 Task: Write a Python program to calculate the area of a rhombus given its diagonals.
Action: Mouse moved to (13, 571)
Screenshot: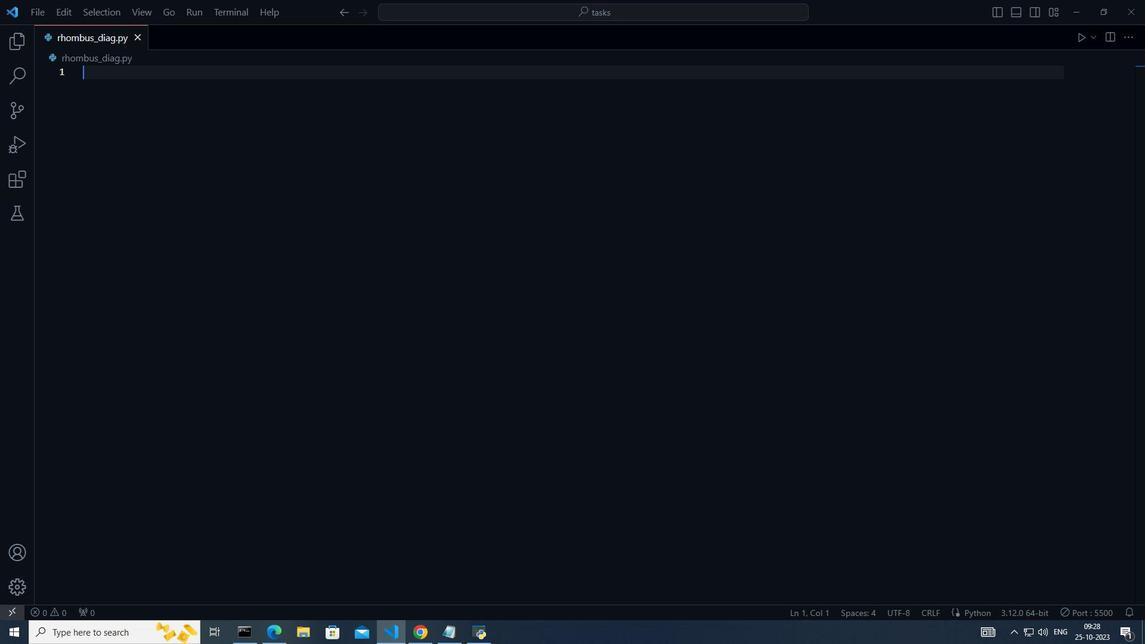 
Action: Mouse pressed left at (13, 571)
Screenshot: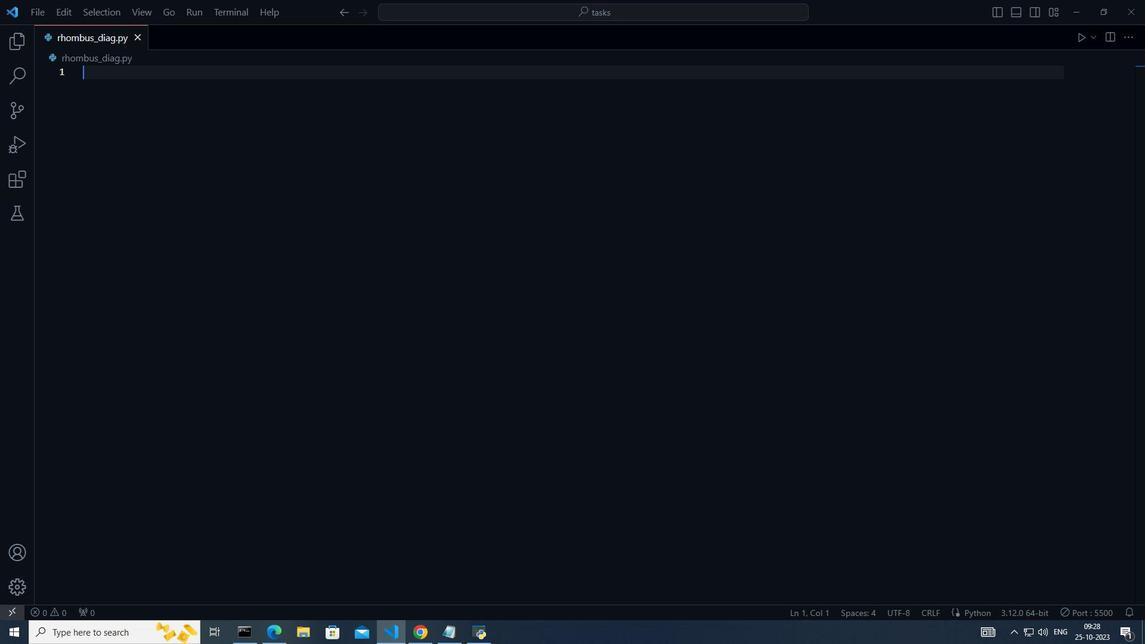 
Action: Mouse moved to (546, 396)
Screenshot: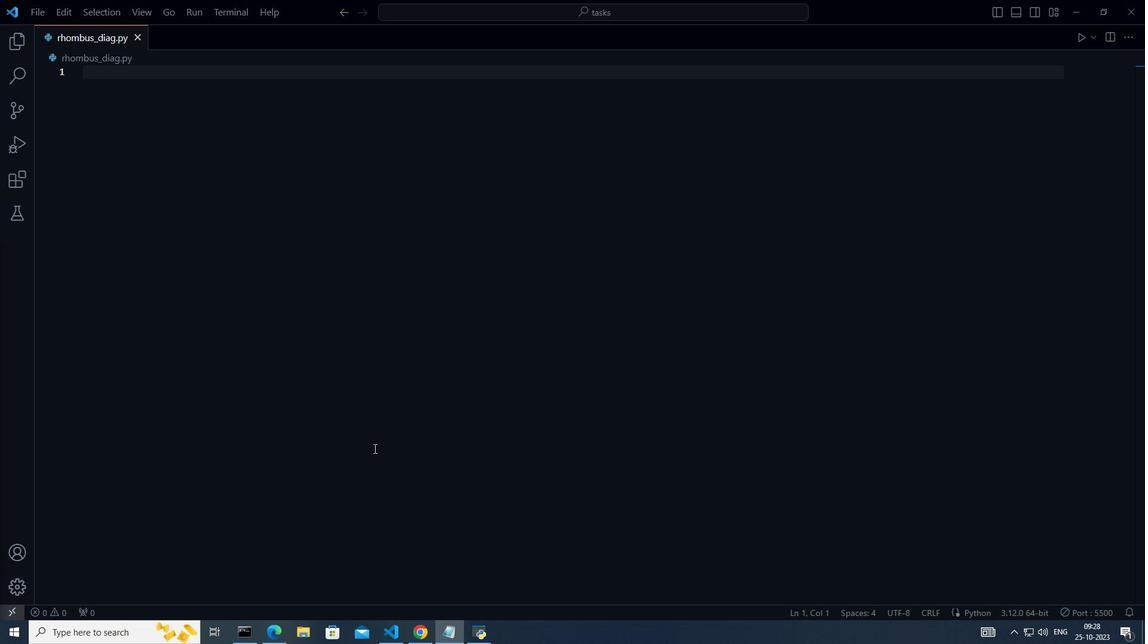 
Action: Mouse pressed left at (546, 396)
Screenshot: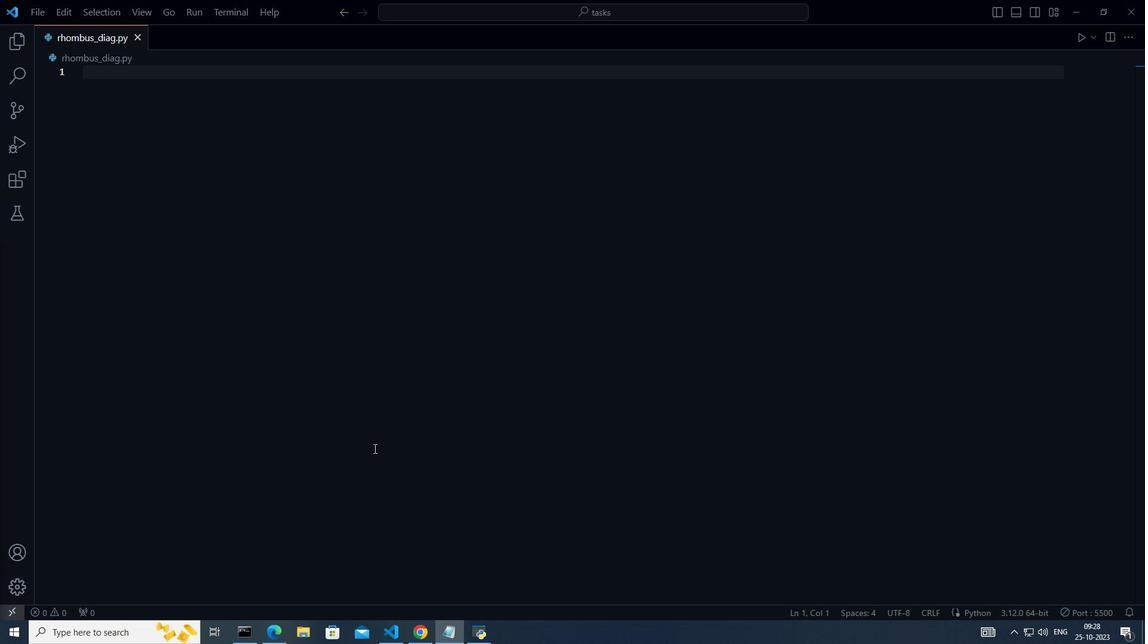 
Action: Mouse moved to (182, 356)
Screenshot: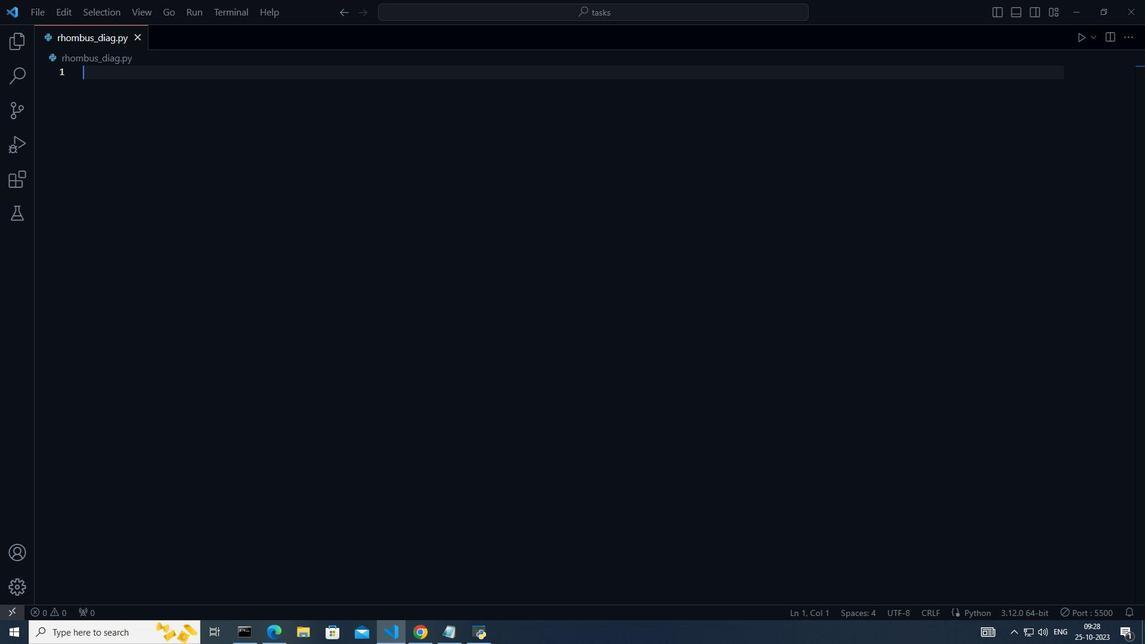
Action: Mouse pressed left at (182, 356)
Screenshot: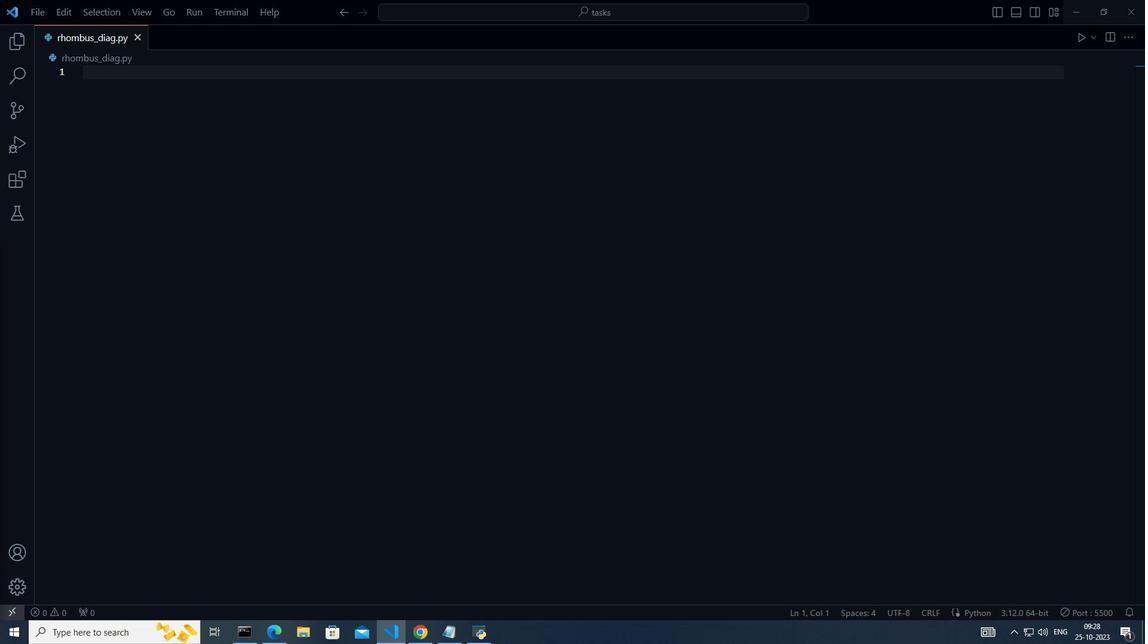 
Action: Mouse moved to (548, 339)
Screenshot: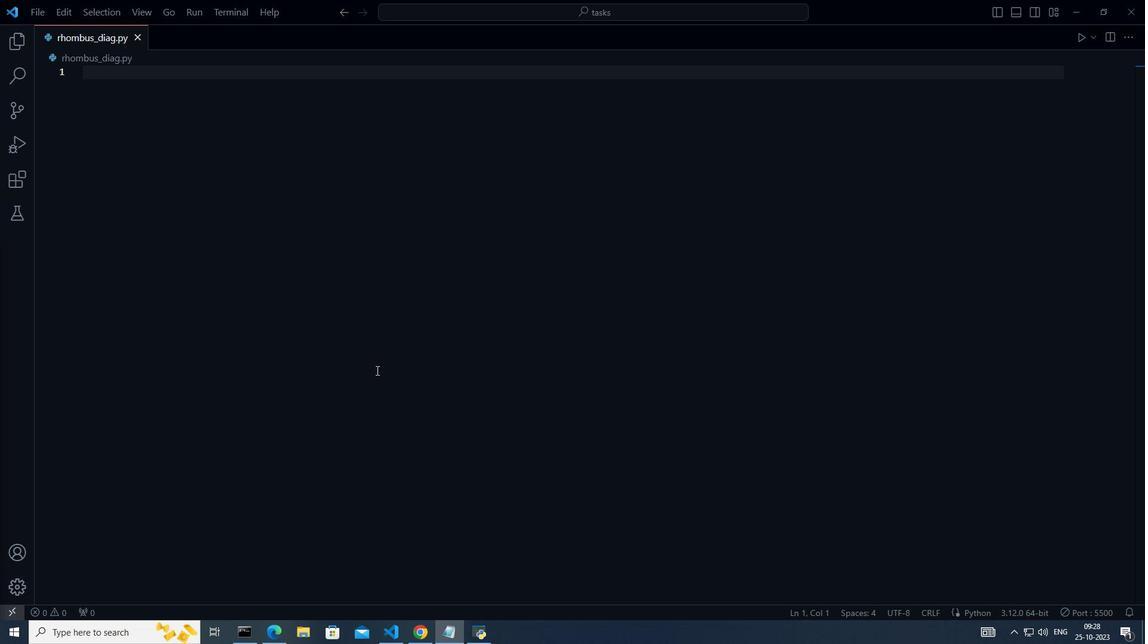 
Action: Mouse pressed left at (548, 339)
Screenshot: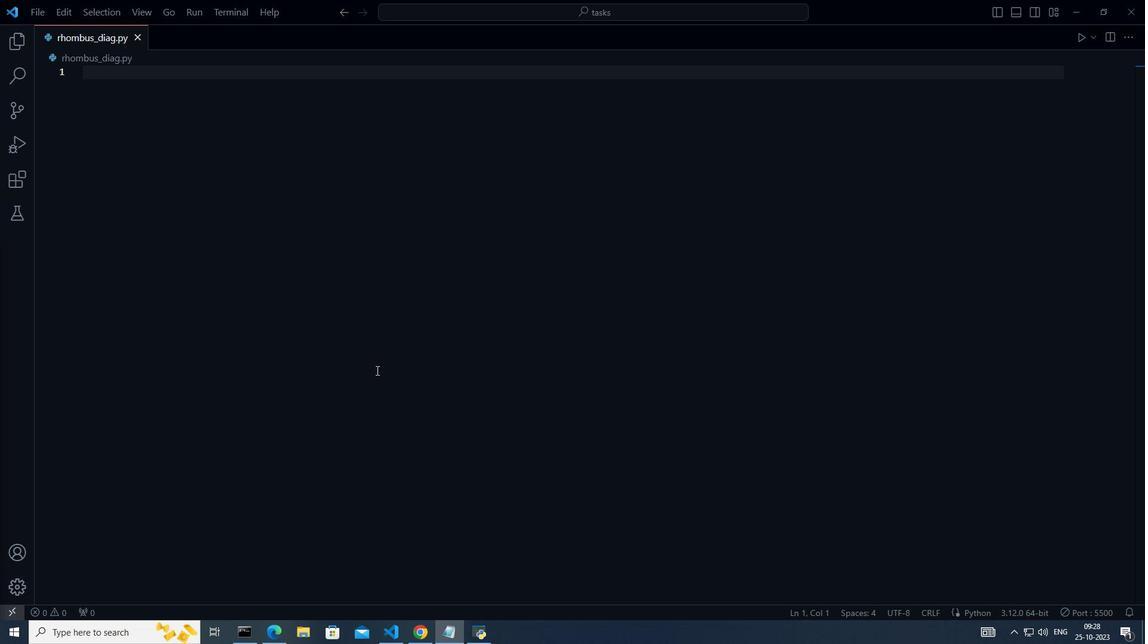 
Action: Mouse moved to (528, 343)
Screenshot: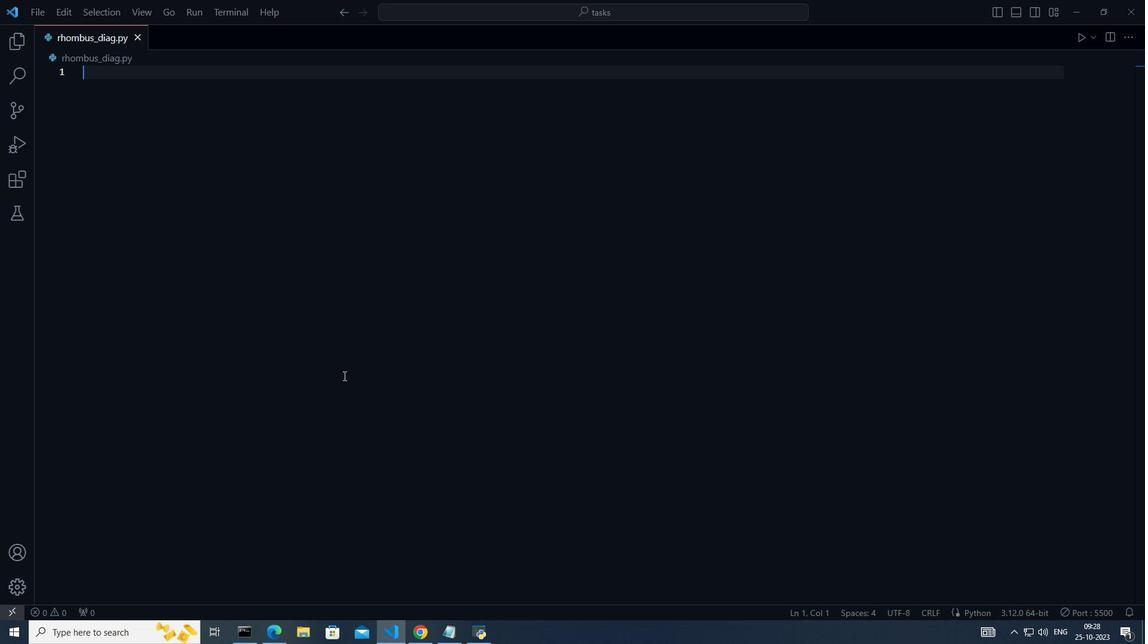 
Action: Key pressed def<Key.space>calculate<Key.shift_r>_
Screenshot: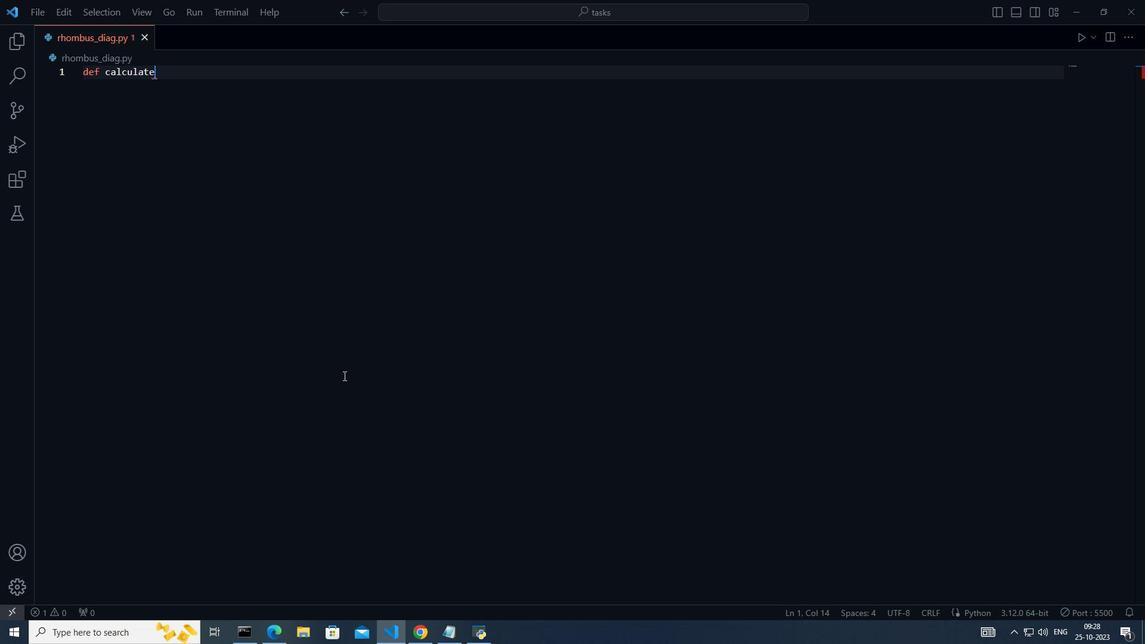 
Action: Mouse moved to (528, 343)
Screenshot: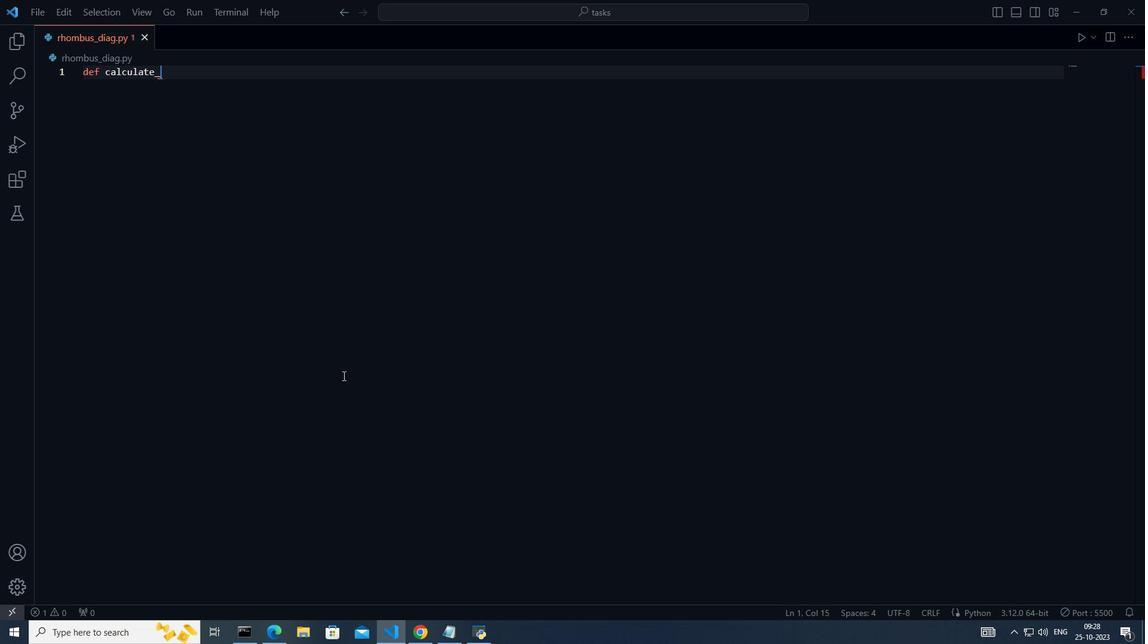 
Action: Key pressed rhombus<Key.shift_r>_area<Key.shift_r>(d1,<Key.space>d2<Key.right><Key.shift_r>:<Key.enter>area<Key.space>=<Key.space><Key.shift_r>(d1<Key.space><Key.shift>*<Key.space>d2<Key.right><Key.space>/<Key.space>2<Key.enter>return<Key.space>area<Key.esc><Key.enter><Key.backspace><Key.enter><<191>><Key.shift>Om<Key.backspace><Key.backspace><Key.shift>Input<Key.space>the<Key.space>lengths<Key.space>of<Key.space>the<Key.space>diagonals<Key.space>from<Key.space>the<Key.space>user<Key.enter>try<Key.shift_r>:<Key.enter>diagonal1=<Key.space>float<Key.shift_r><Key.shift_r><Key.shift_r>(input<Key.shift_r><Key.shift_r>(<Key.shift_r>"<Key.shift>W<Key.backspace><Key.shift><Key.shift>Enter<Key.space>the<Key.space>length<Key.space>of<Key.space>the<Key.space>first<Key.space>diagonal<Key.shift_r>:<Key.right><Key.right><Key.right><Key.enter>diagonal2<Key.space>=<Key.space>float<Key.up><Key.up><Key.enter><Key.up><Key.left><Key.left><Key.right><Key.right><Key.space><Key.right><Key.down><Key.down><Key.right>
Screenshot: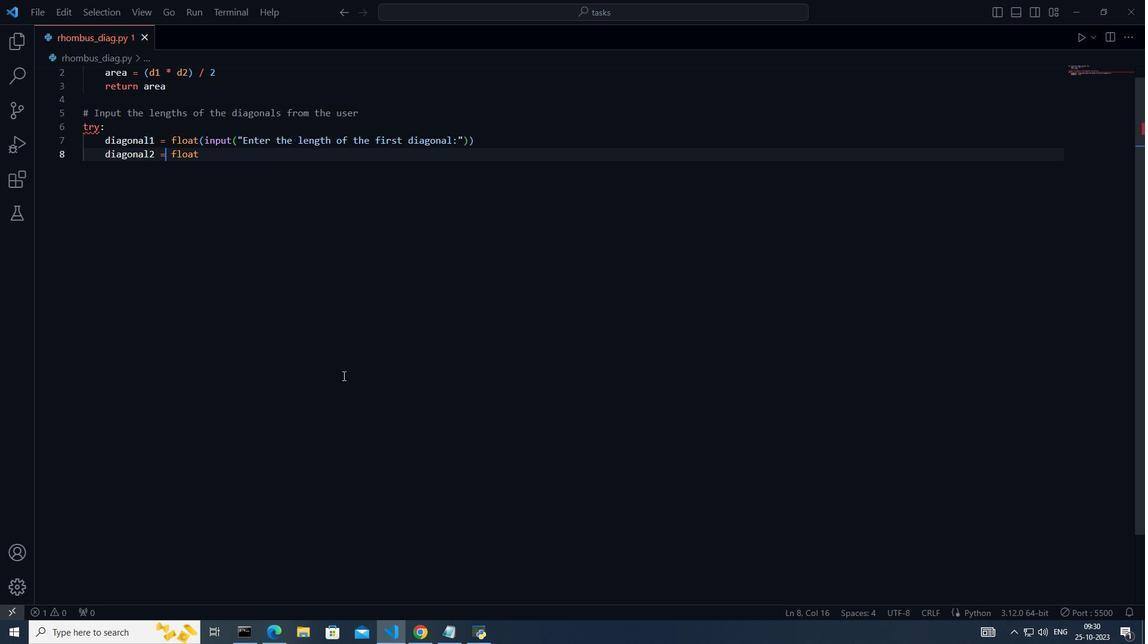 
Action: Mouse moved to (451, 188)
Screenshot: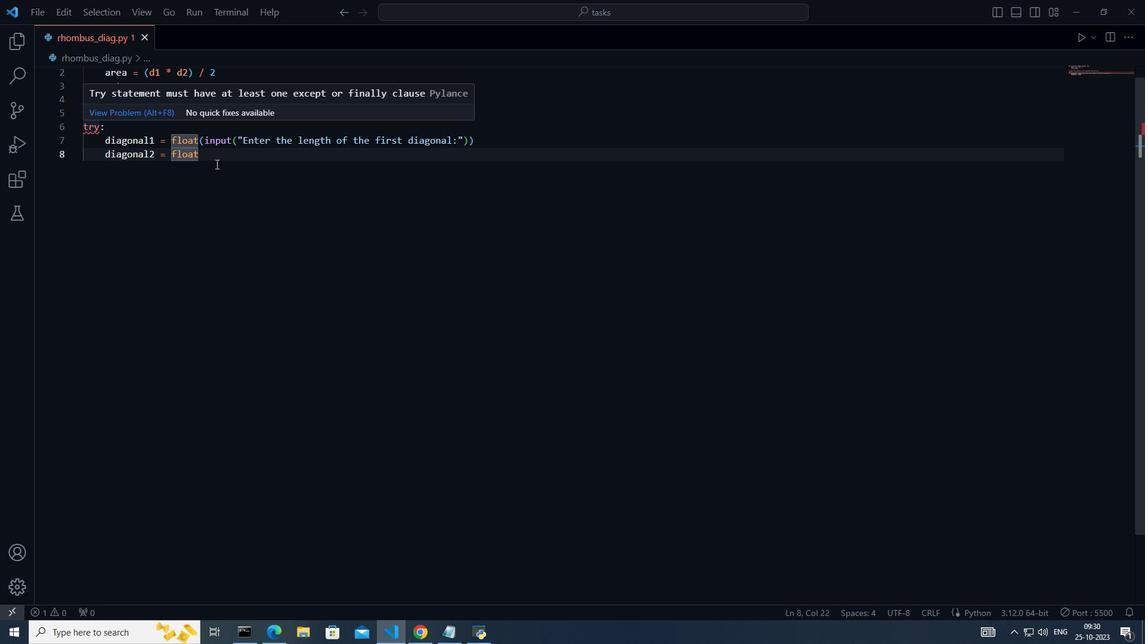 
Action: Mouse pressed left at (451, 188)
Screenshot: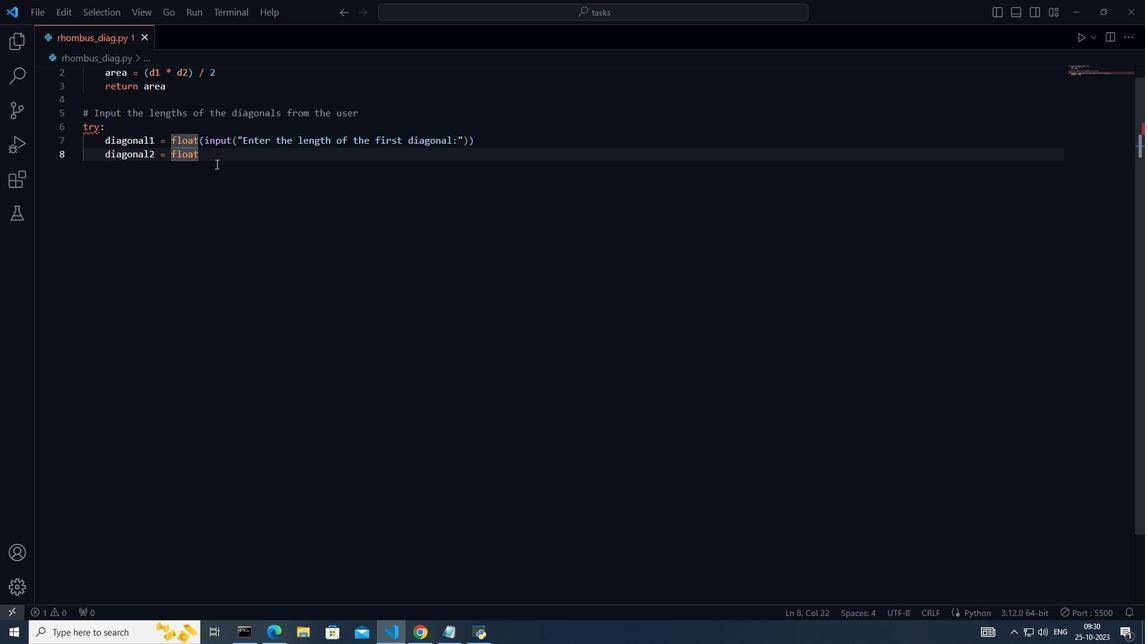 
Action: Mouse moved to (451, 186)
Screenshot: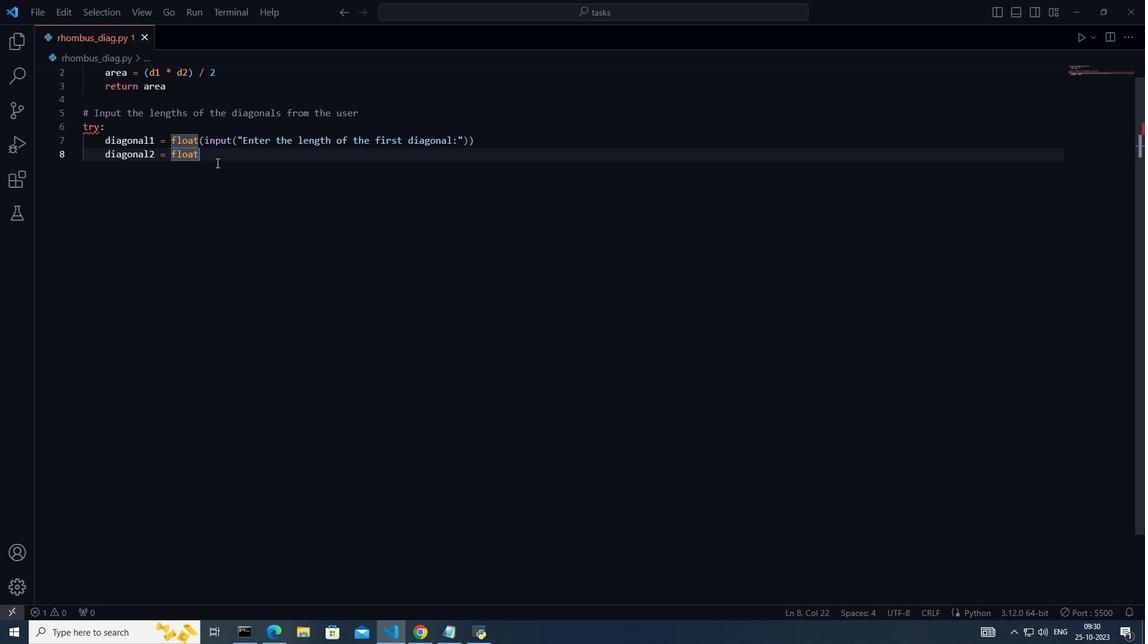 
Action: Key pressed <Key.shift_r>(input<Key.shift_r>("<Key.shift>Enter<Key.space>the<Key.space>length<Key.space>of<Key.space>the<Key.space>second<Key.space>diagonal<Key.shift_r>:<Key.space><Key.up><Key.left><Key.left><Key.left><Key.right><Key.space><Key.right><Key.down><Key.down><Key.right><Key.enter><Key.enter><<191>><Key.shift>Calculate<Key.space>the<Key.space>area<Key.enter>area<Key.space>=<Key.space>calcula<Key.enter><Key.shift_r>(diagonal1,<Key.space>diagonal2<Key.right><Key.enter><Key.enter>print<Key.shift_r>(<Key.shift_r>"<Key.backspace>f<Key.shift_r>"<Key.shift><Key.shift><Key.shift><Key.shift><Key.shift><Key.shift><Key.shift><Key.shift>E<Key.backspace><Key.shift>The<Key.space>area<Key.space>of<Key.space>the<Key.space>rhombus<Key.space>with<Key.space>diagonals<Key.space><Key.shift_r>{diagonal1<Key.right><Key.space>am<Key.backspace>nd<Key.space><Key.shift_r>{diagonal2<Key.right><Key.space>is<Key.space><Key.shift_r>{area<Key.shift_r>:.2f<Key.right><Key.space>square<Key.space>units.<Key.right><Key.right><Key.enter><Key.backspace>except<Key.space><Key.shift>Va<Key.enter><Key.shift_r><Key.shift_r><Key.shift_r>"<Key.shift_r><Key.backspace><Key.shift_r>:<Key.enter>print<Key.shift_r><Key.shift_r><Key.shift_r><Key.shift_r>(<Key.shift_r>"<Key.shift><Key.shift><Key.shift><Key.shift><Key.shift><Key.shift><Key.shift><Key.shift><Key.shift><Key.shift><Key.shift><Key.shift><Key.shift>Please<Key.space>enter<Key.space>valid<Key.space>numerical<Key.space>values<Key.space>for<Key.space>the<Key.space>diagonals
Screenshot: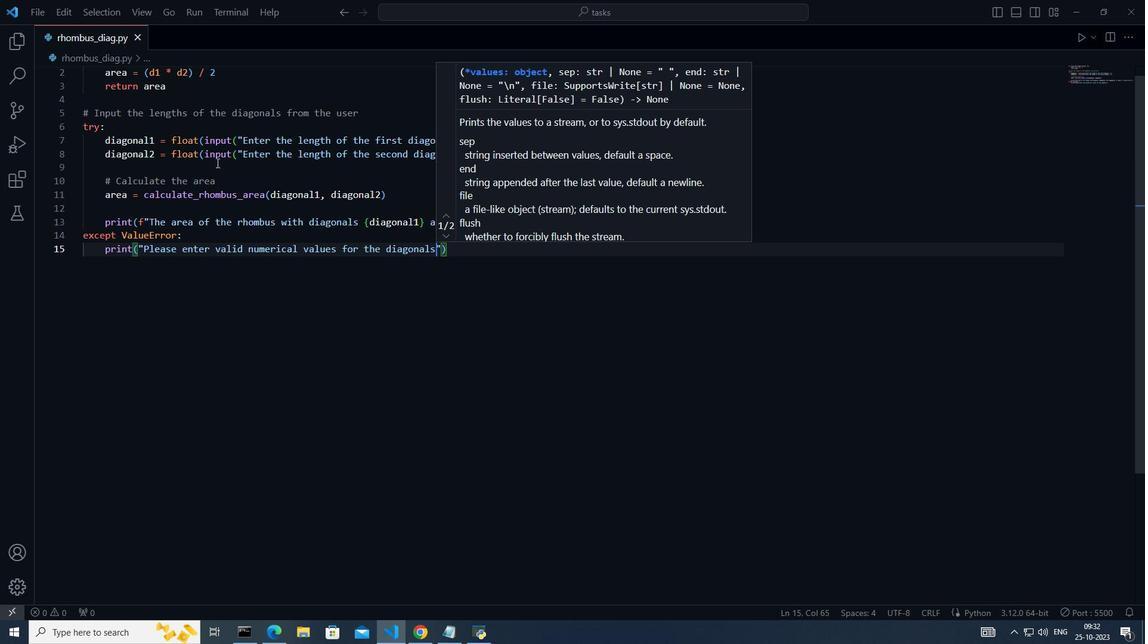 
Action: Mouse moved to (960, 188)
Screenshot: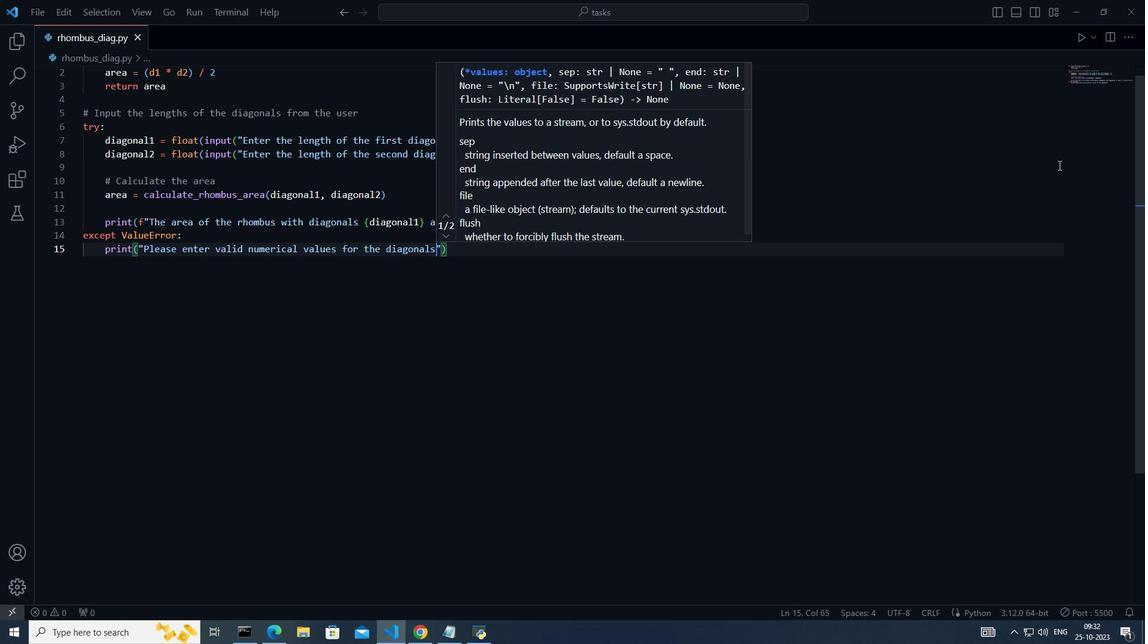 
Action: Mouse pressed left at (960, 188)
Screenshot: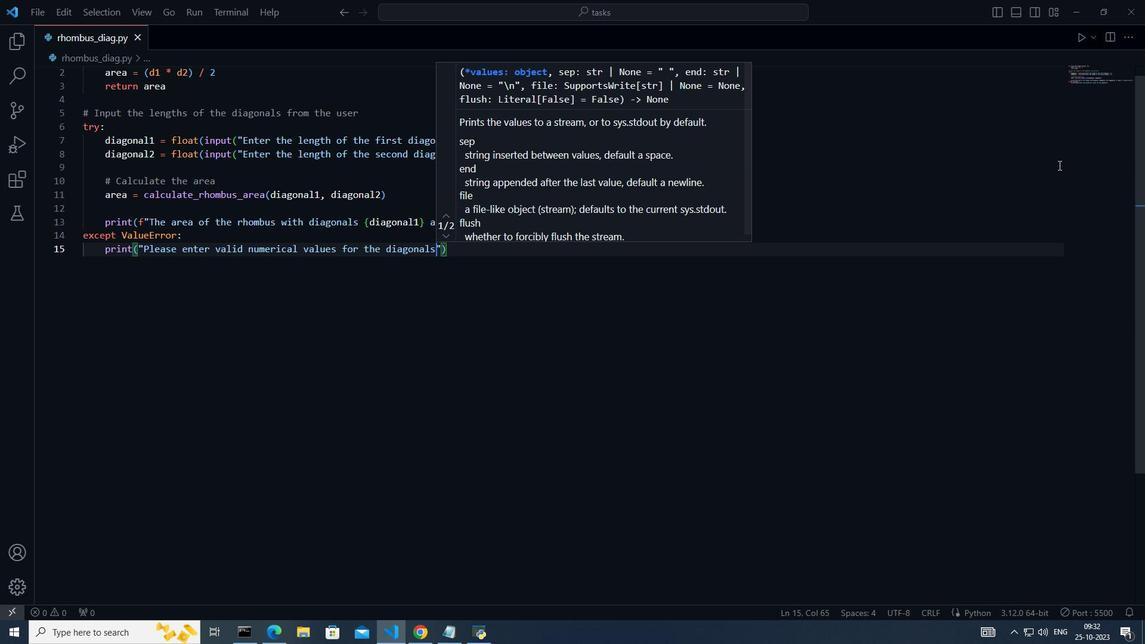 
Action: Mouse moved to (973, 95)
Screenshot: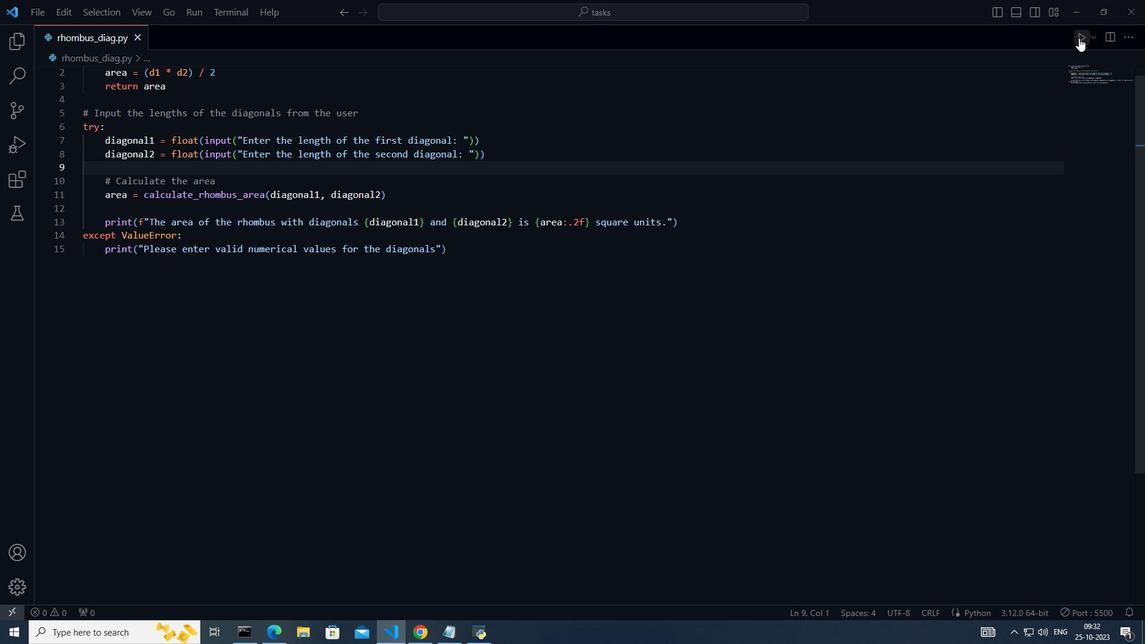 
Action: Mouse pressed left at (973, 95)
Screenshot: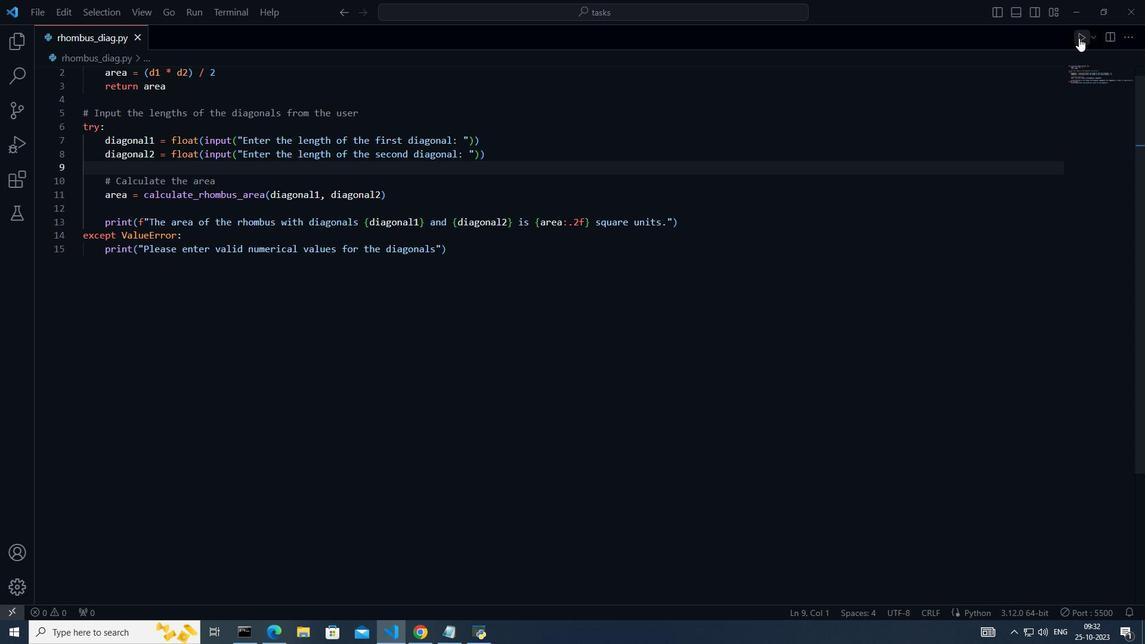 
Action: Mouse moved to (646, 341)
Screenshot: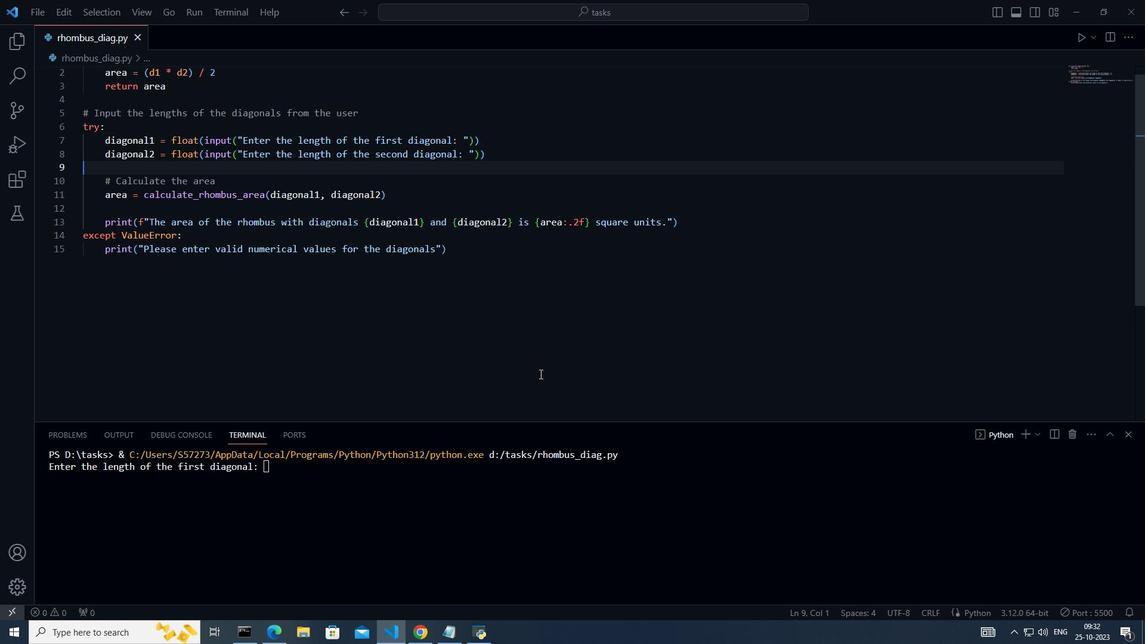 
Action: Key pressed <<192>>5<Key.enter>10<Key.enter>
Screenshot: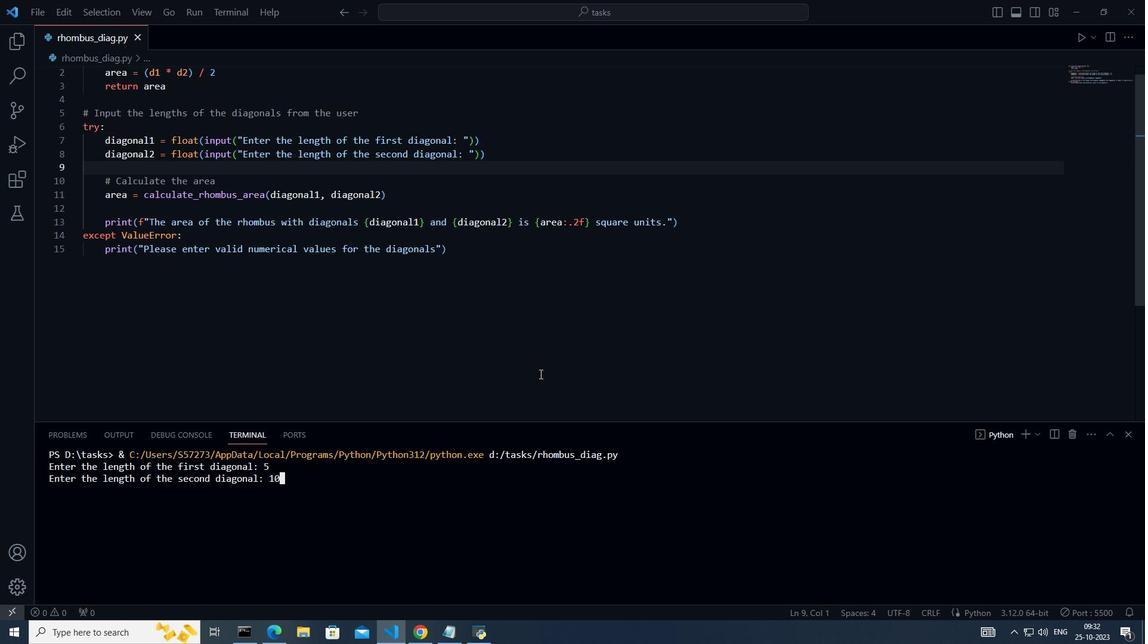 
Action: Mouse moved to (644, 341)
Screenshot: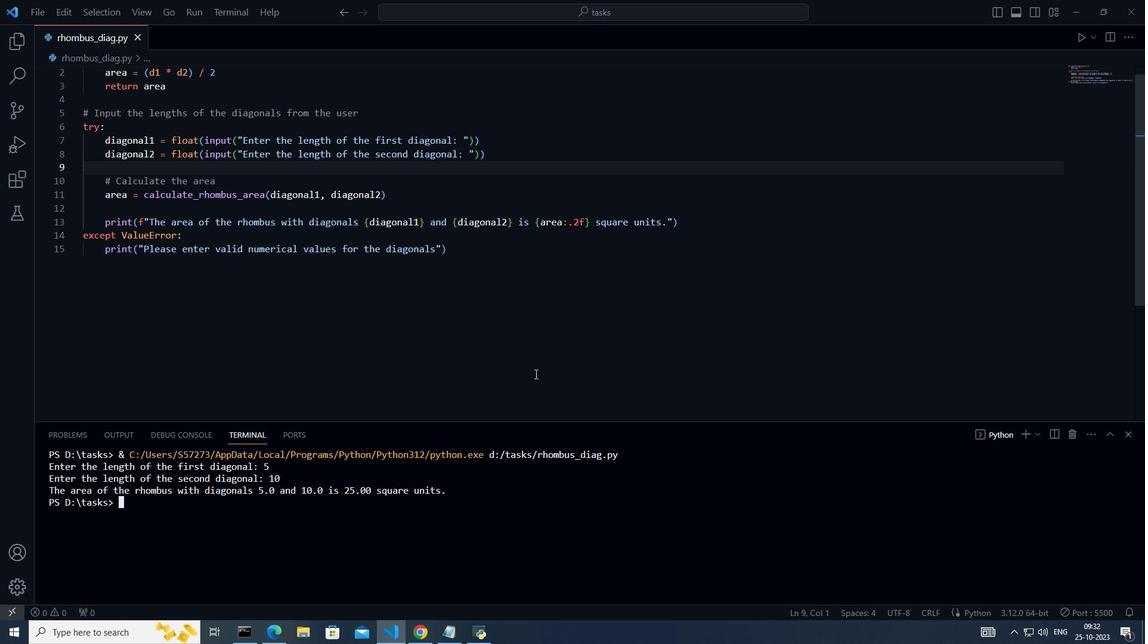 
Action: Mouse pressed left at (644, 341)
Screenshot: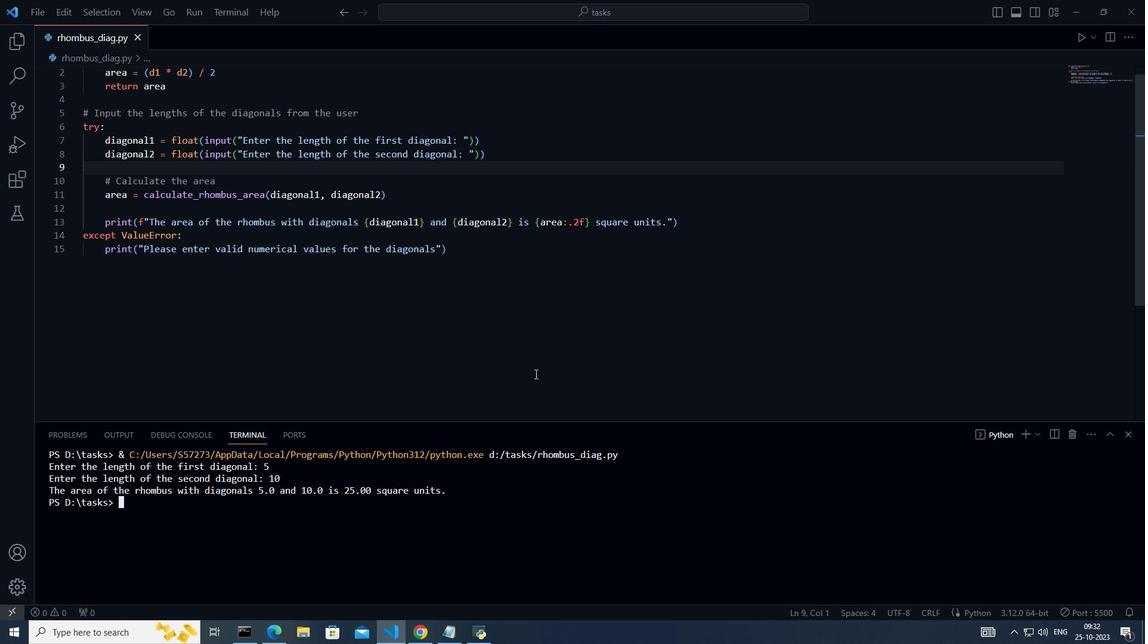 
Action: Mouse moved to (635, 344)
Screenshot: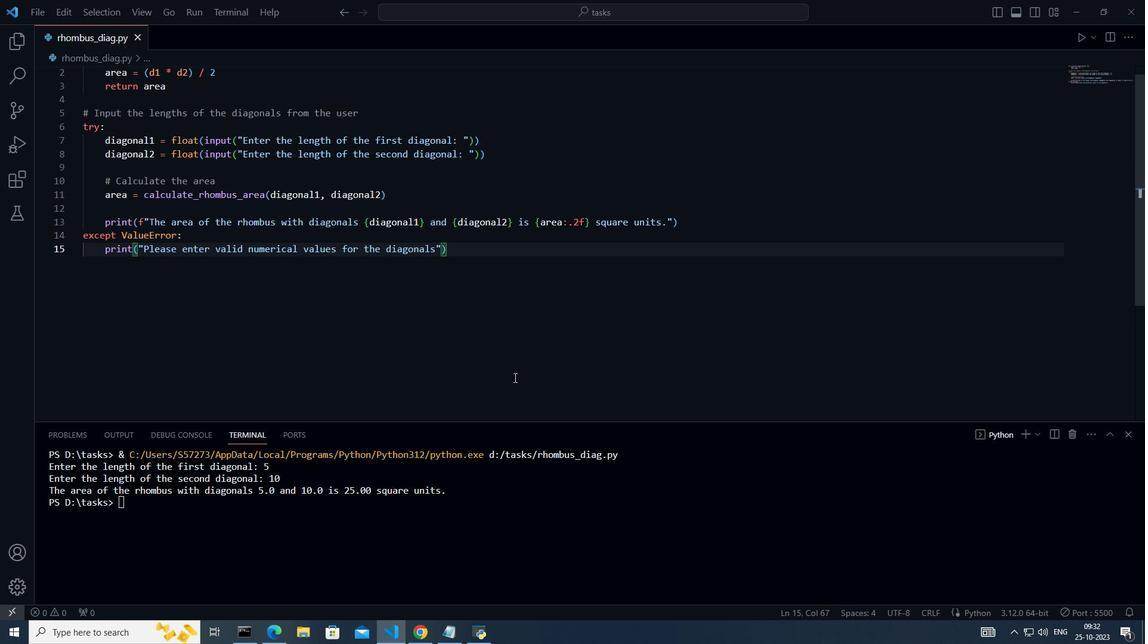 
